 Task: Set the "Gamma (Red) correction" for panoramix to 1.10.
Action: Mouse moved to (125, 27)
Screenshot: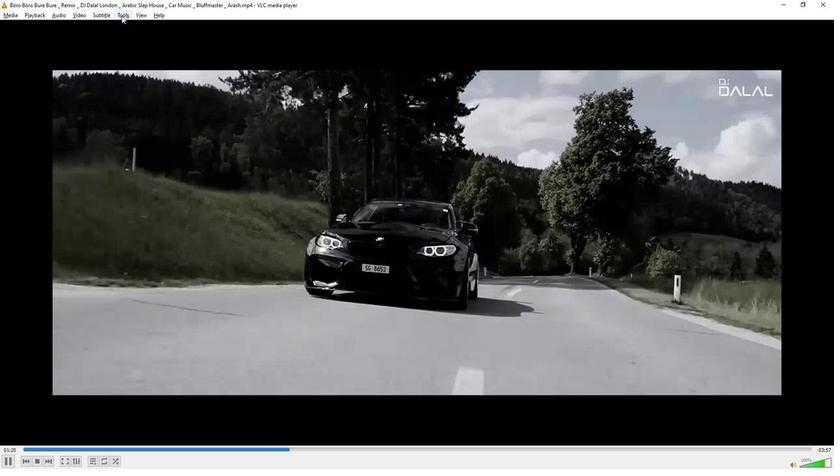 
Action: Mouse pressed left at (125, 27)
Screenshot: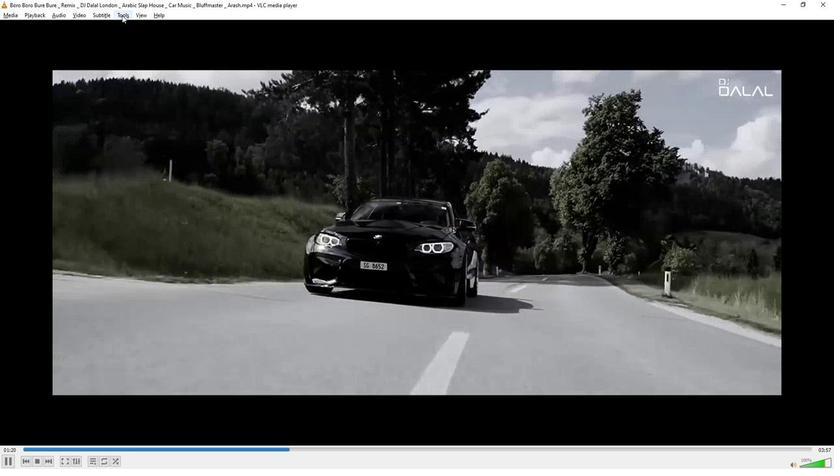 
Action: Mouse moved to (148, 122)
Screenshot: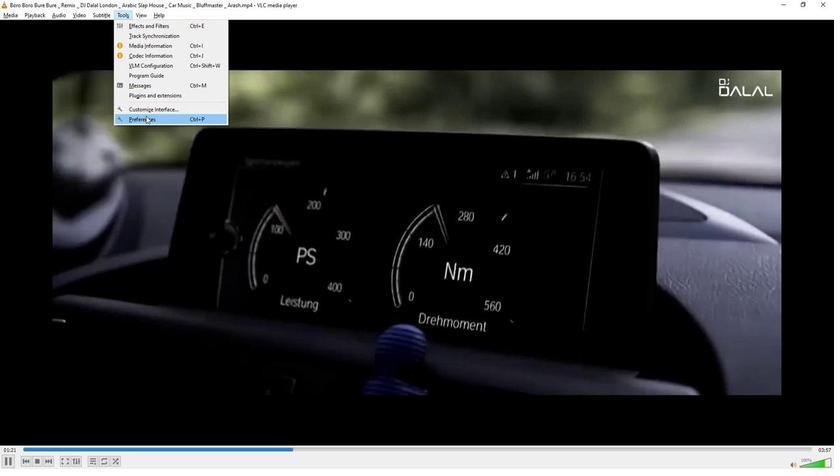 
Action: Mouse pressed left at (148, 122)
Screenshot: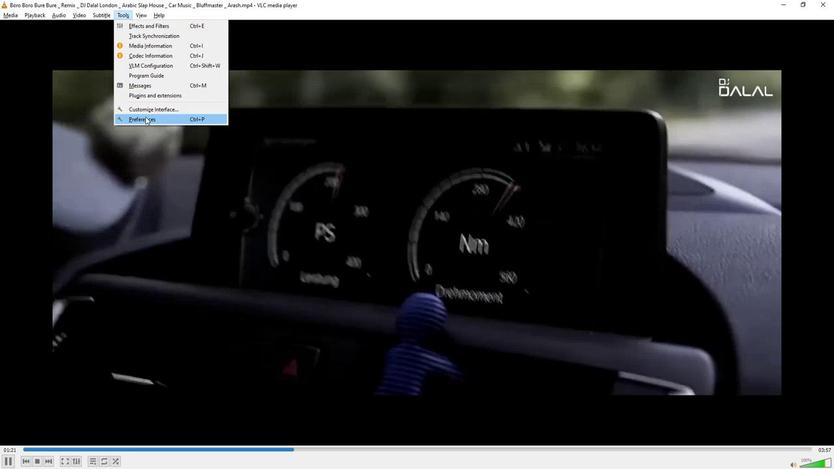 
Action: Mouse moved to (188, 361)
Screenshot: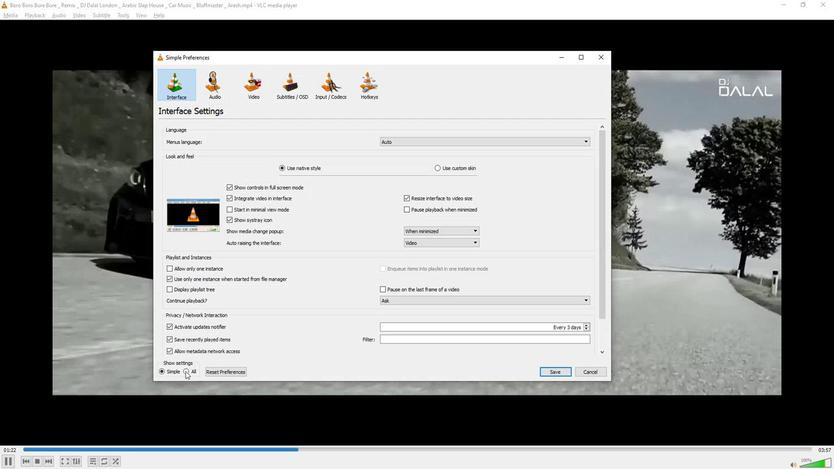 
Action: Mouse pressed left at (188, 361)
Screenshot: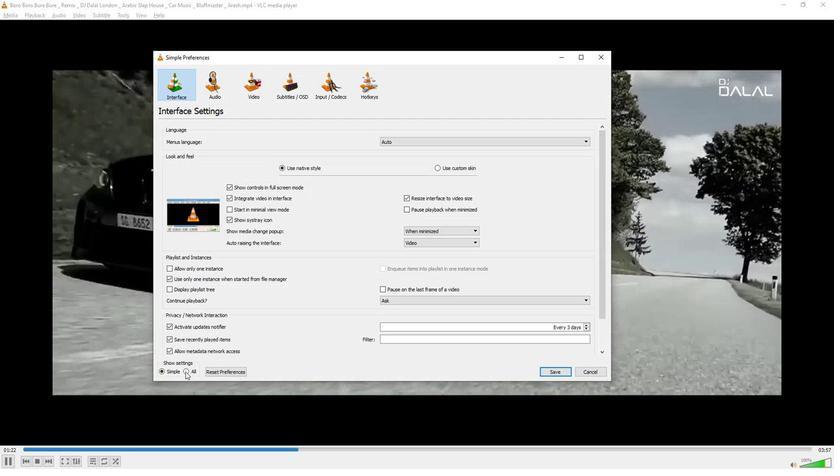 
Action: Mouse moved to (191, 305)
Screenshot: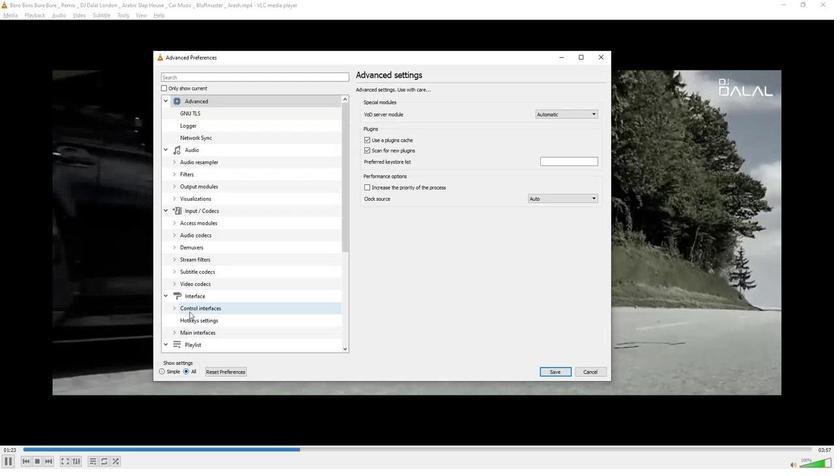 
Action: Mouse scrolled (191, 305) with delta (0, 0)
Screenshot: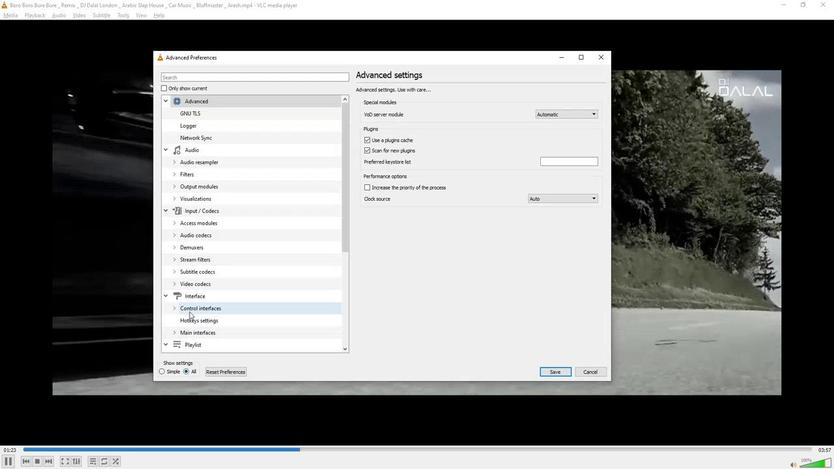 
Action: Mouse scrolled (191, 305) with delta (0, 0)
Screenshot: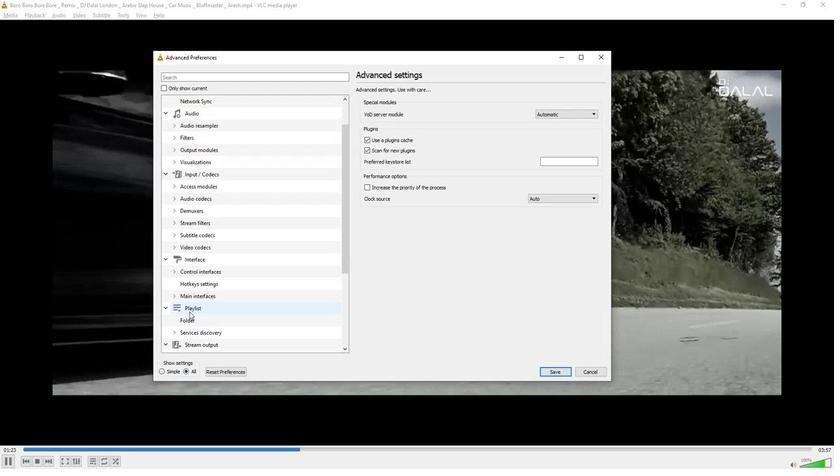 
Action: Mouse scrolled (191, 305) with delta (0, 0)
Screenshot: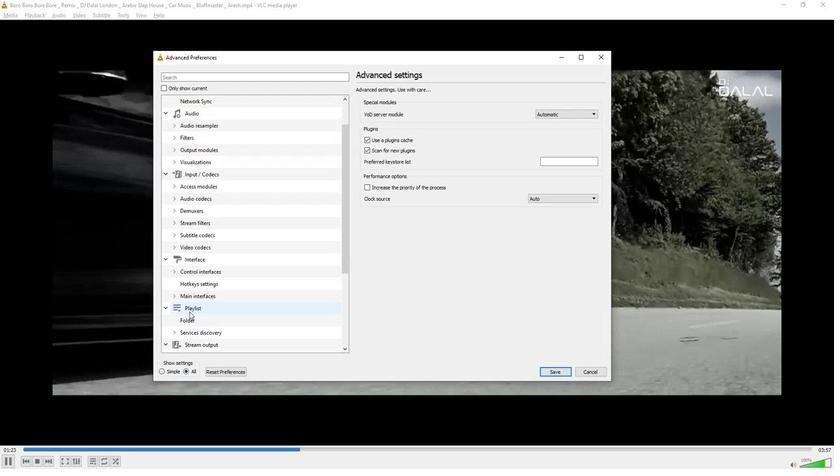 
Action: Mouse scrolled (191, 305) with delta (0, 0)
Screenshot: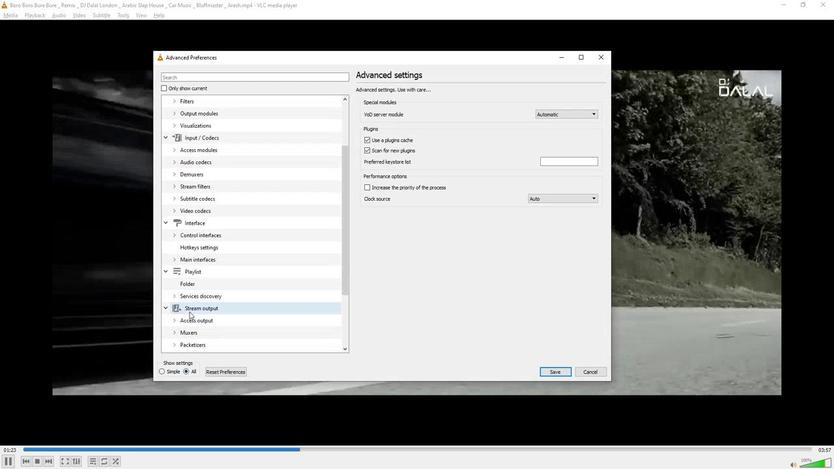 
Action: Mouse scrolled (191, 305) with delta (0, 0)
Screenshot: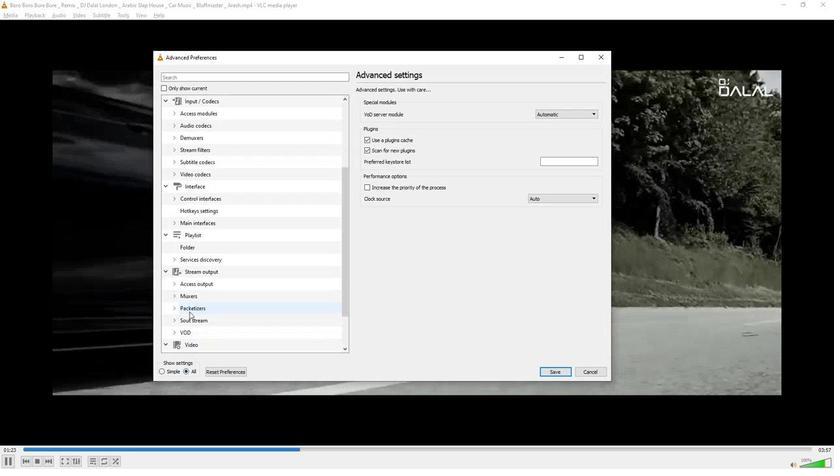
Action: Mouse scrolled (191, 305) with delta (0, 0)
Screenshot: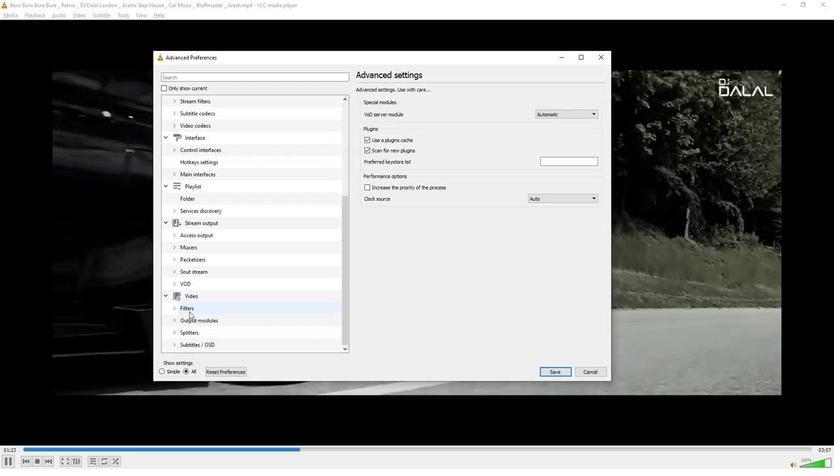 
Action: Mouse scrolled (191, 305) with delta (0, 0)
Screenshot: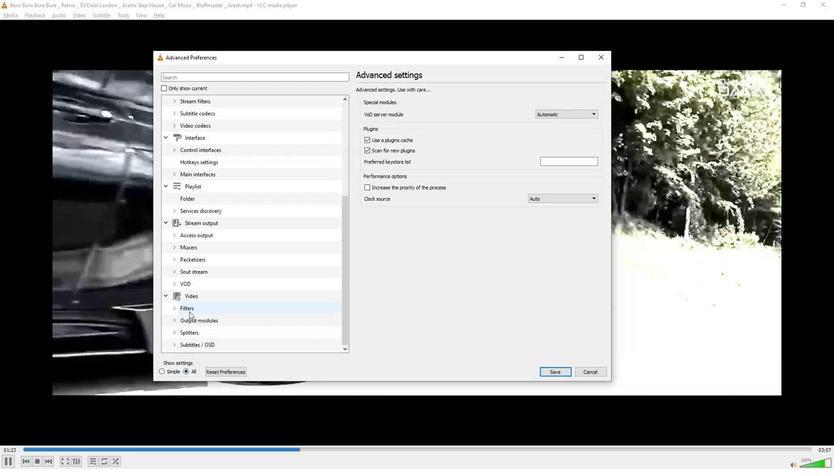
Action: Mouse moved to (175, 327)
Screenshot: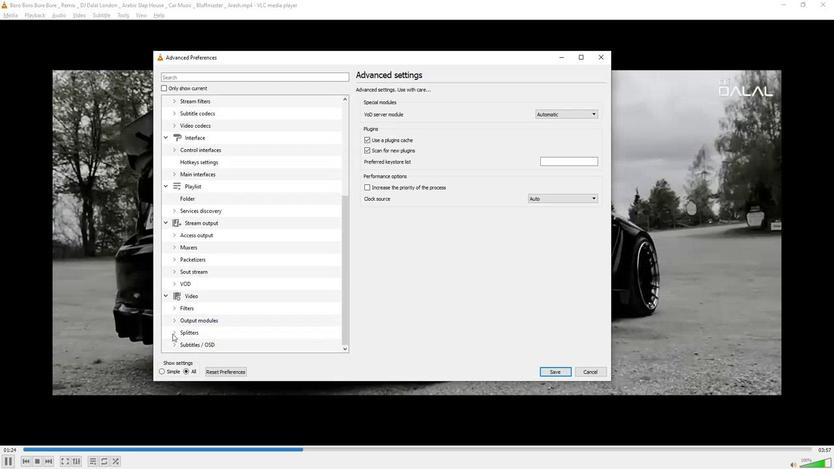 
Action: Mouse pressed left at (175, 327)
Screenshot: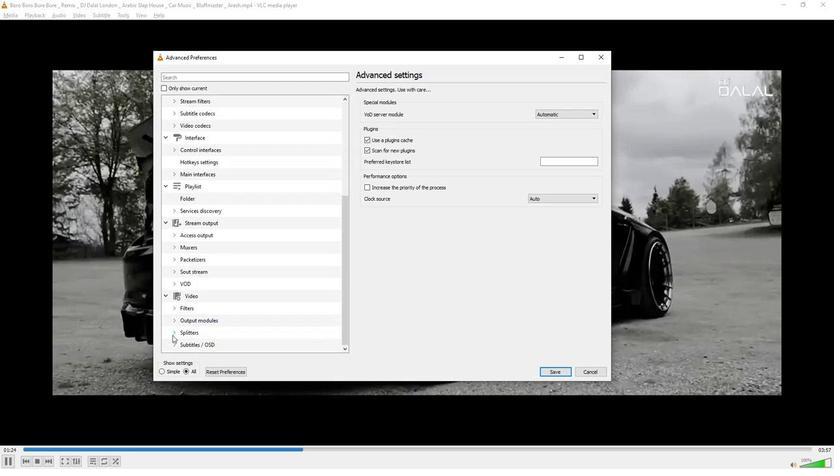 
Action: Mouse moved to (181, 310)
Screenshot: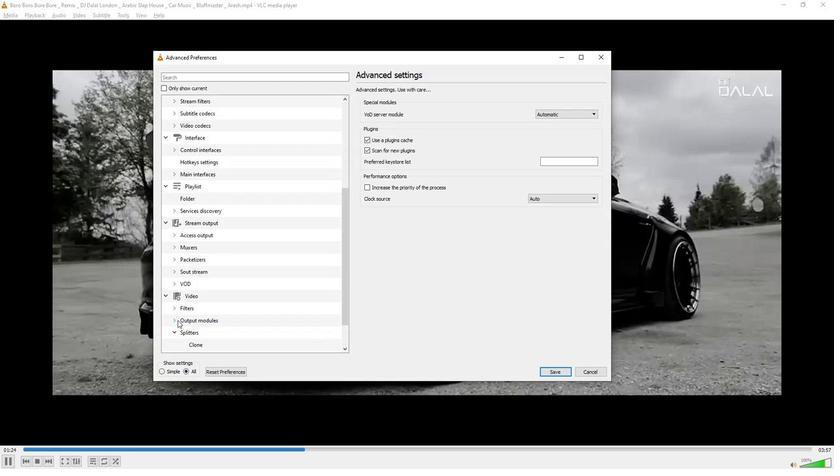 
Action: Mouse scrolled (181, 310) with delta (0, 0)
Screenshot: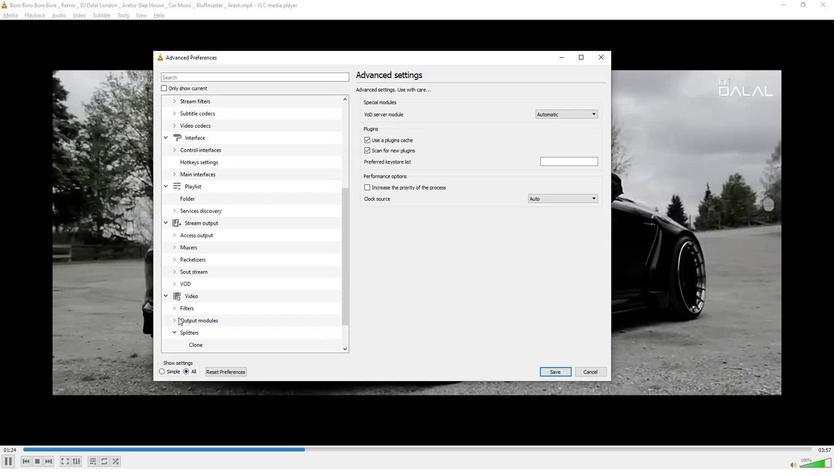 
Action: Mouse scrolled (181, 310) with delta (0, 0)
Screenshot: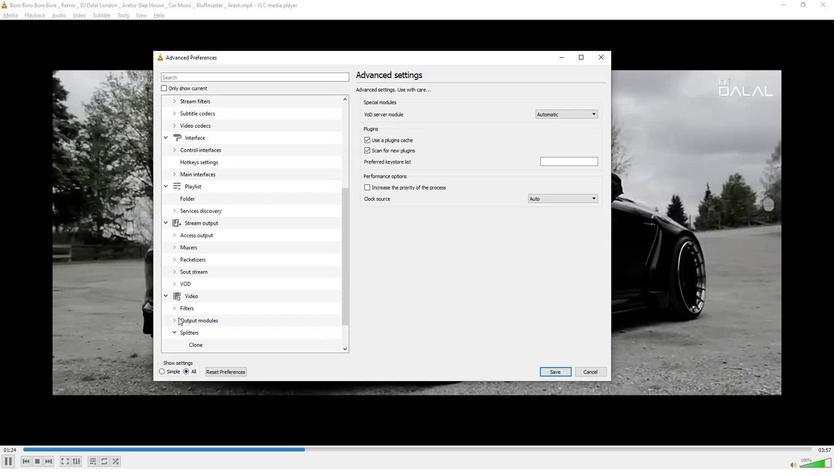 
Action: Mouse scrolled (181, 310) with delta (0, 0)
Screenshot: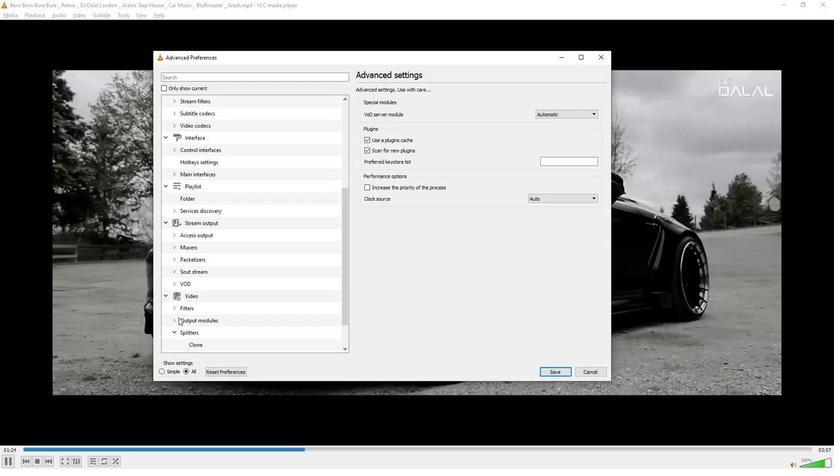 
Action: Mouse scrolled (181, 310) with delta (0, 0)
Screenshot: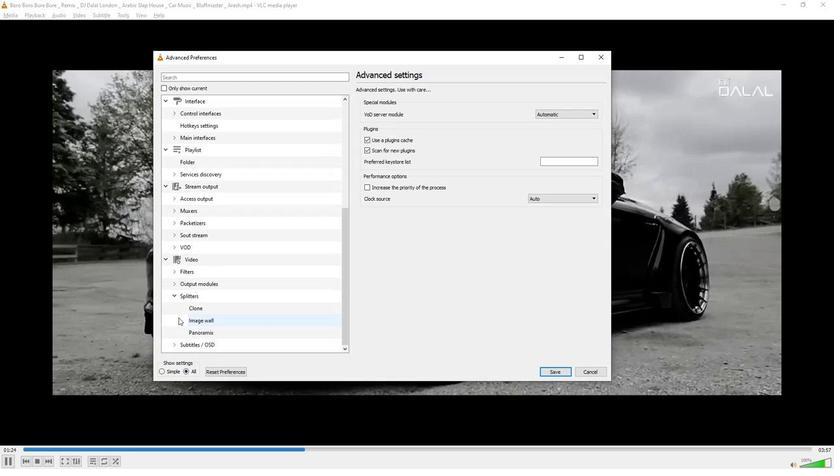 
Action: Mouse scrolled (181, 310) with delta (0, 0)
Screenshot: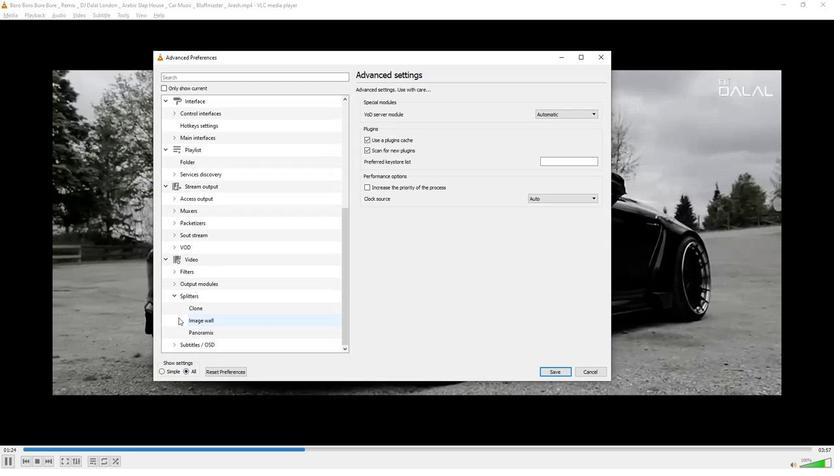 
Action: Mouse scrolled (181, 310) with delta (0, 0)
Screenshot: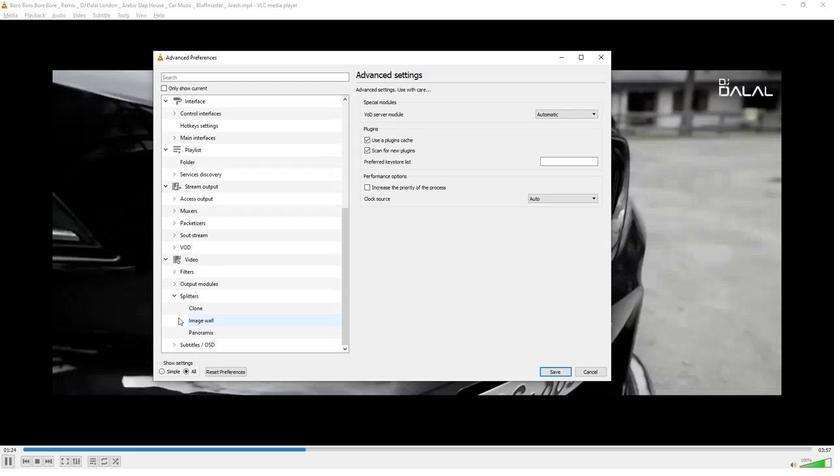 
Action: Mouse moved to (192, 323)
Screenshot: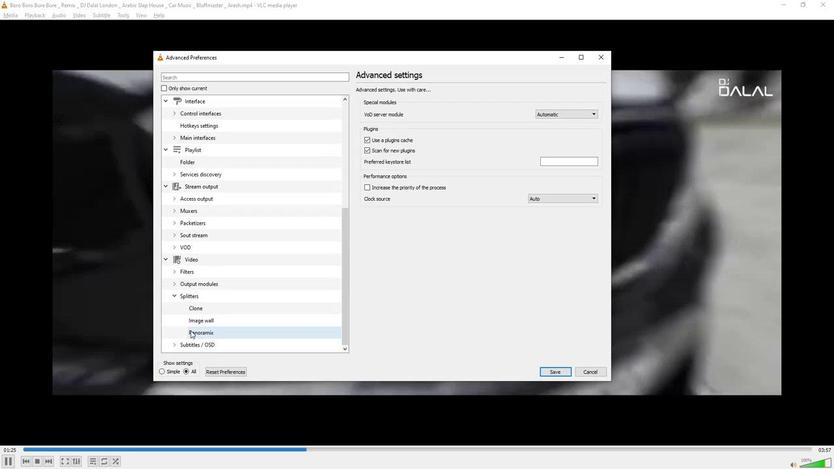 
Action: Mouse pressed left at (192, 323)
Screenshot: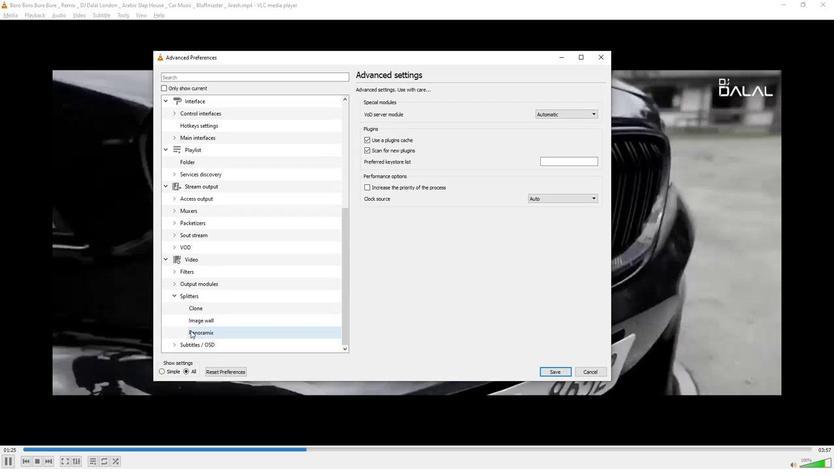 
Action: Mouse moved to (587, 211)
Screenshot: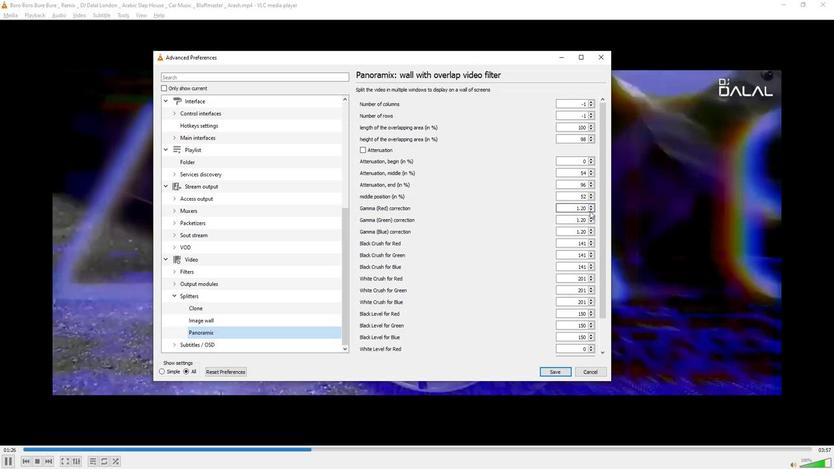 
Action: Mouse pressed left at (587, 211)
Screenshot: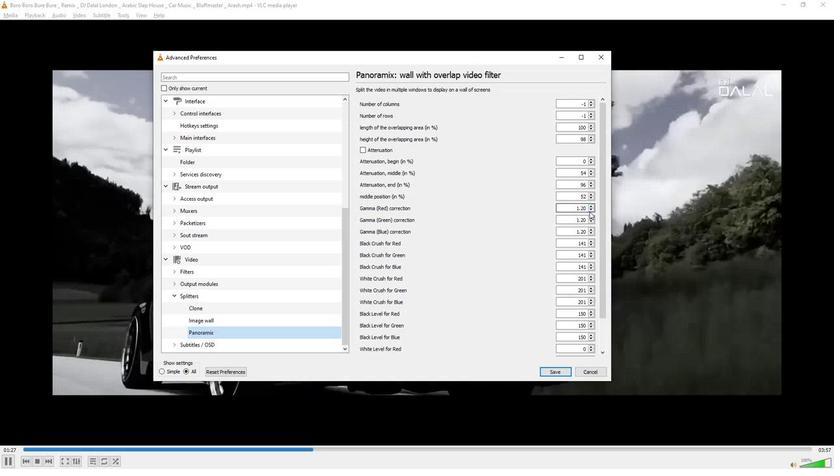 
Action: Mouse moved to (533, 221)
Screenshot: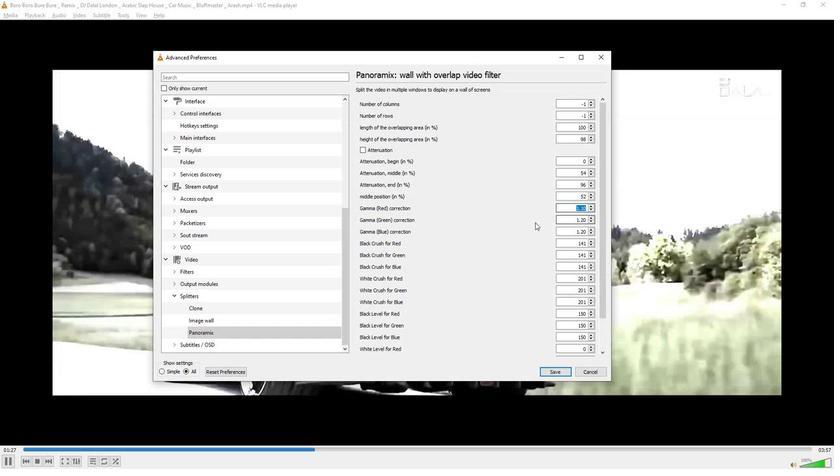 
Action: Mouse pressed left at (533, 221)
Screenshot: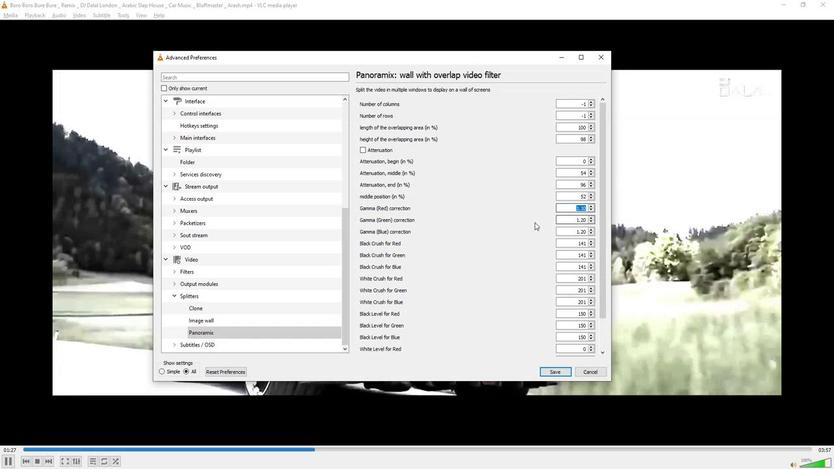 
